 Task: Add a signature Levi Robinson containing Best wishes for a happy National Breast Cancer Awareness Month, Levi Robinson to email address softage.6@softage.net and add a folder Inquiries
Action: Mouse moved to (84, 87)
Screenshot: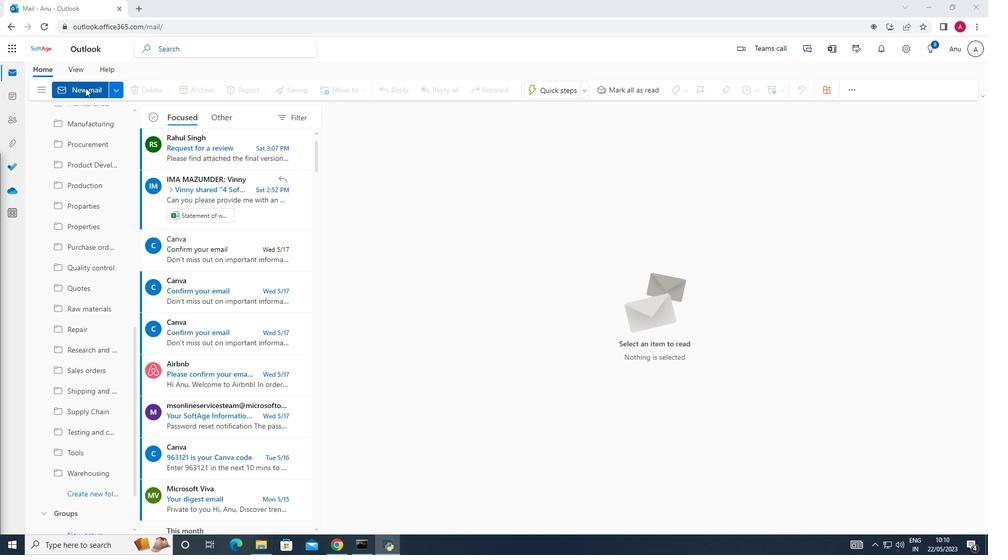 
Action: Mouse pressed left at (84, 87)
Screenshot: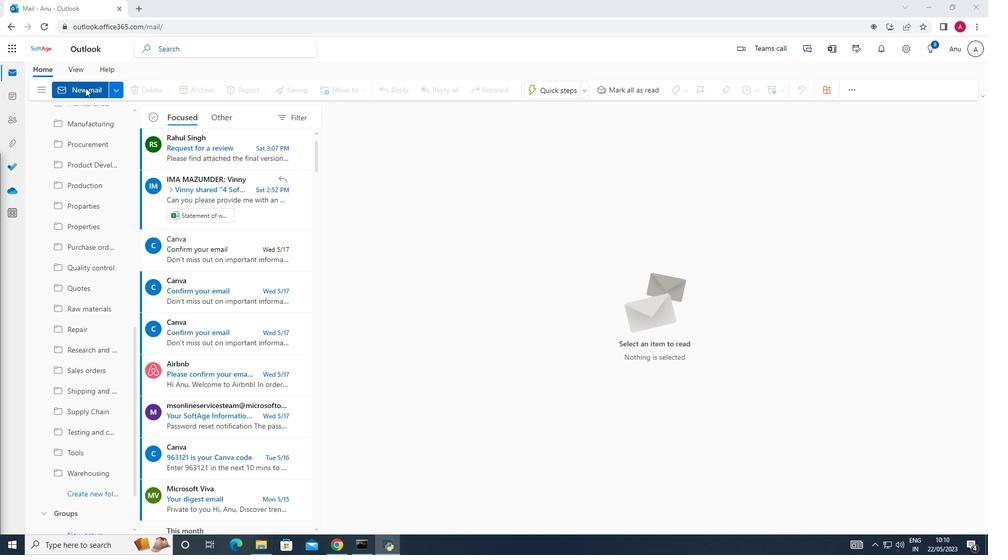 
Action: Mouse moved to (706, 93)
Screenshot: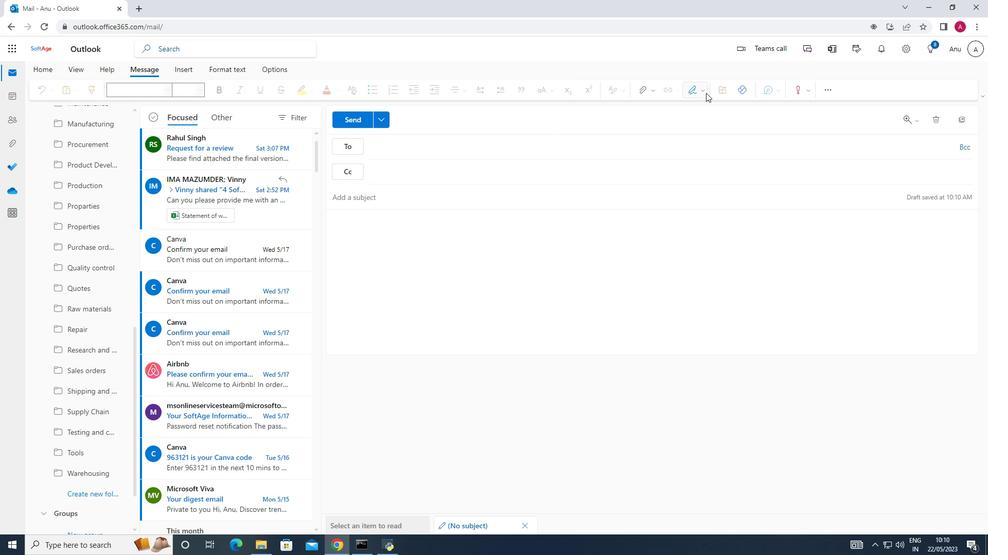 
Action: Mouse pressed left at (706, 93)
Screenshot: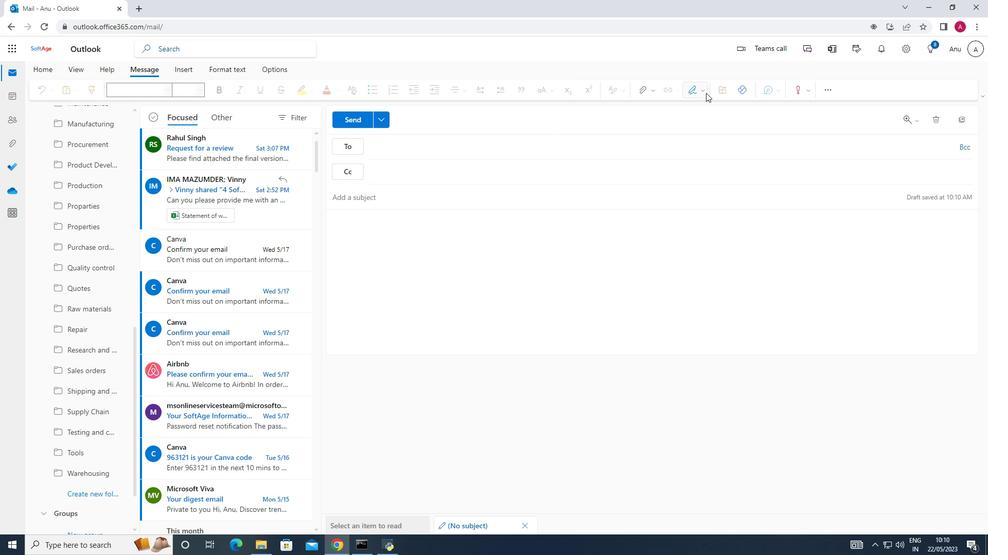 
Action: Mouse moved to (692, 127)
Screenshot: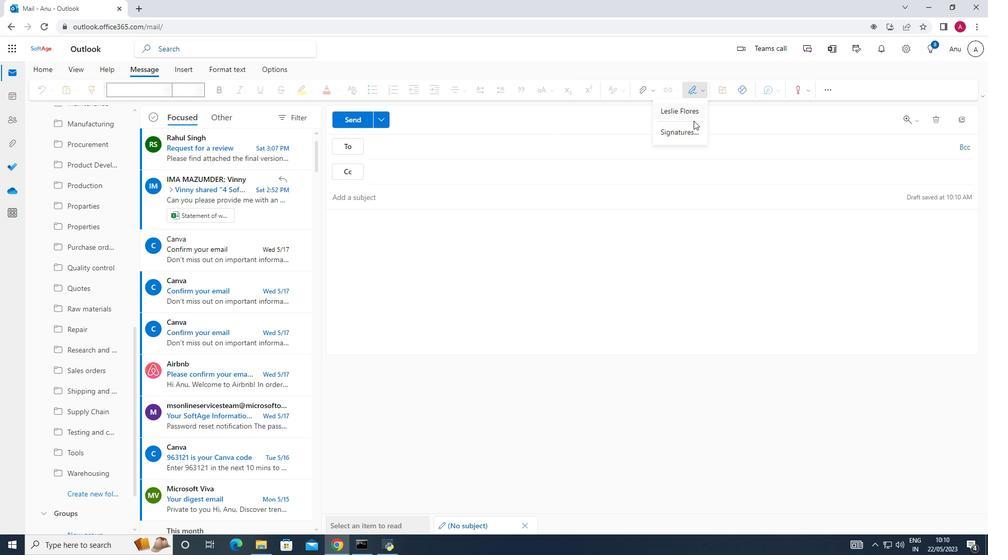 
Action: Mouse pressed left at (692, 127)
Screenshot: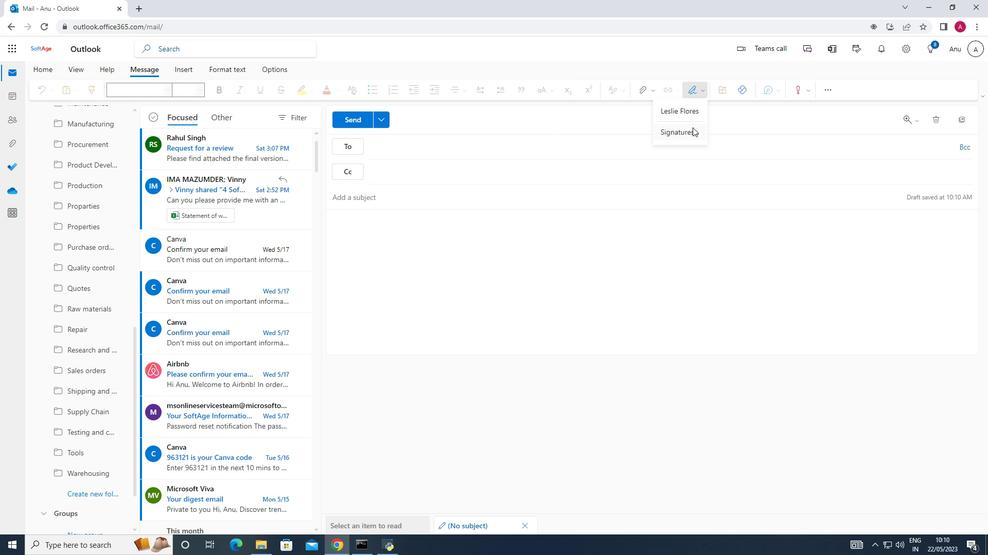 
Action: Mouse moved to (695, 175)
Screenshot: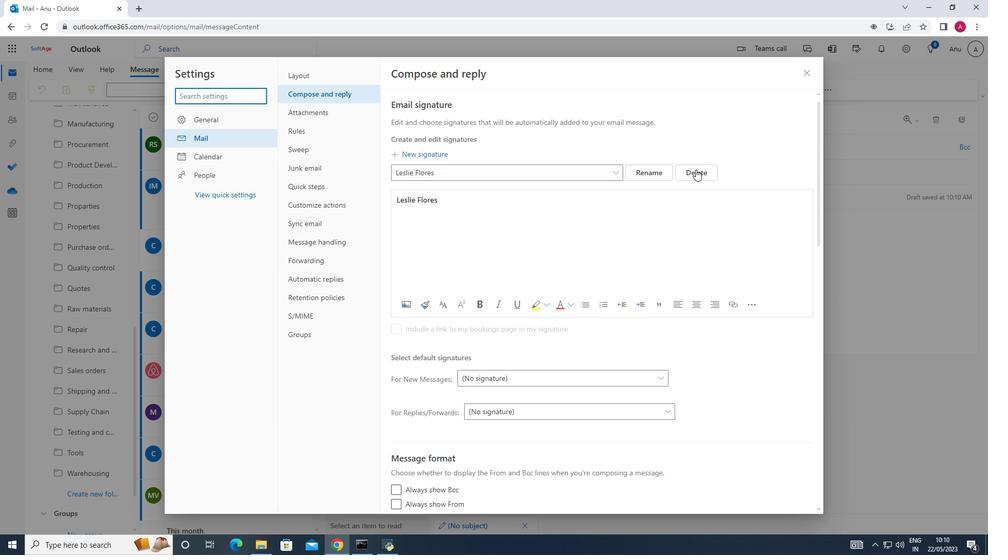 
Action: Mouse pressed left at (695, 175)
Screenshot: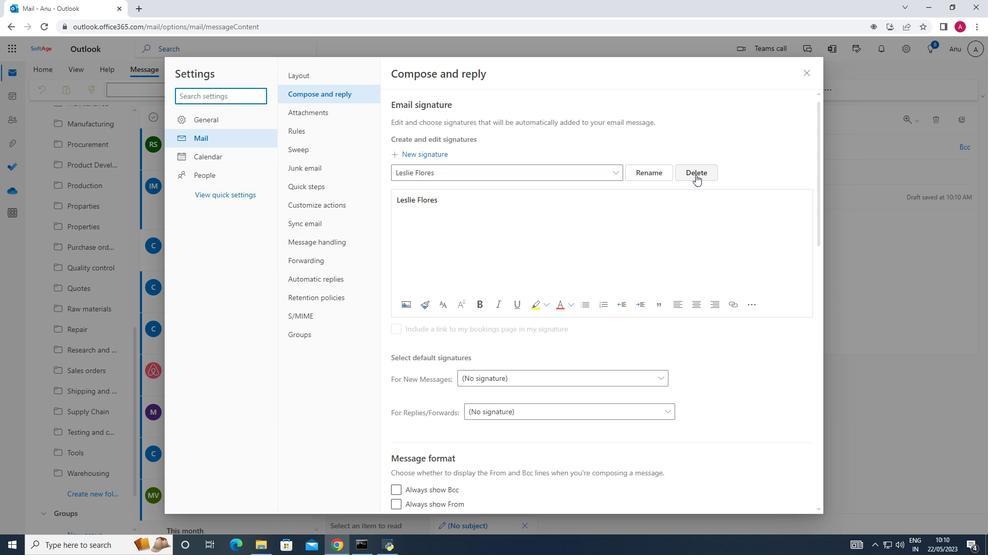 
Action: Mouse moved to (408, 172)
Screenshot: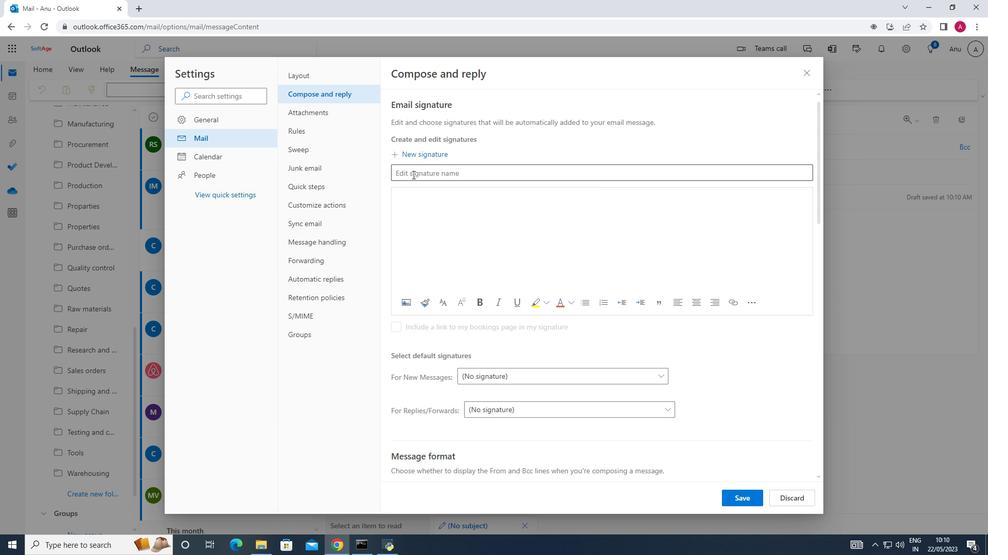 
Action: Mouse pressed left at (408, 172)
Screenshot: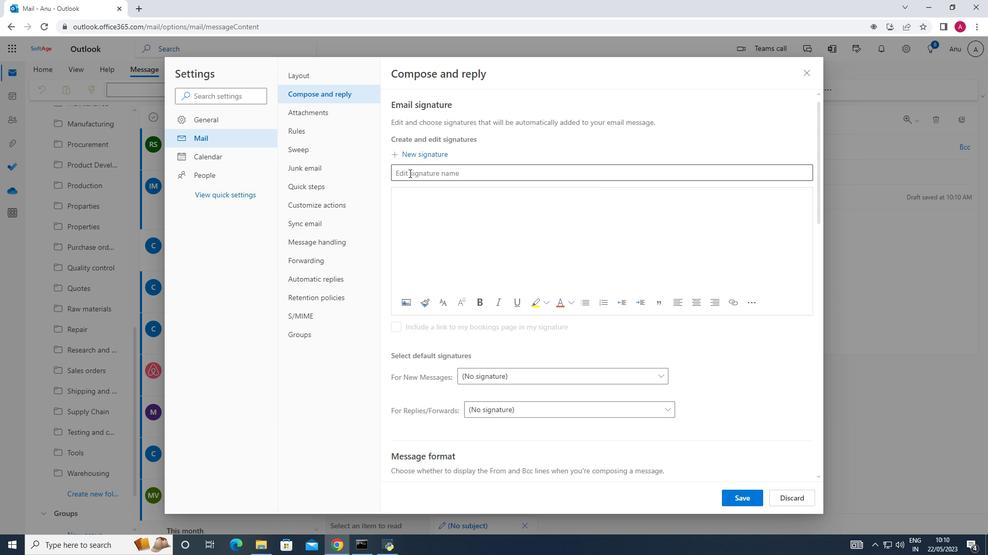 
Action: Key pressed <Key.shift_r>Levi<Key.space><Key.shift>Robinson
Screenshot: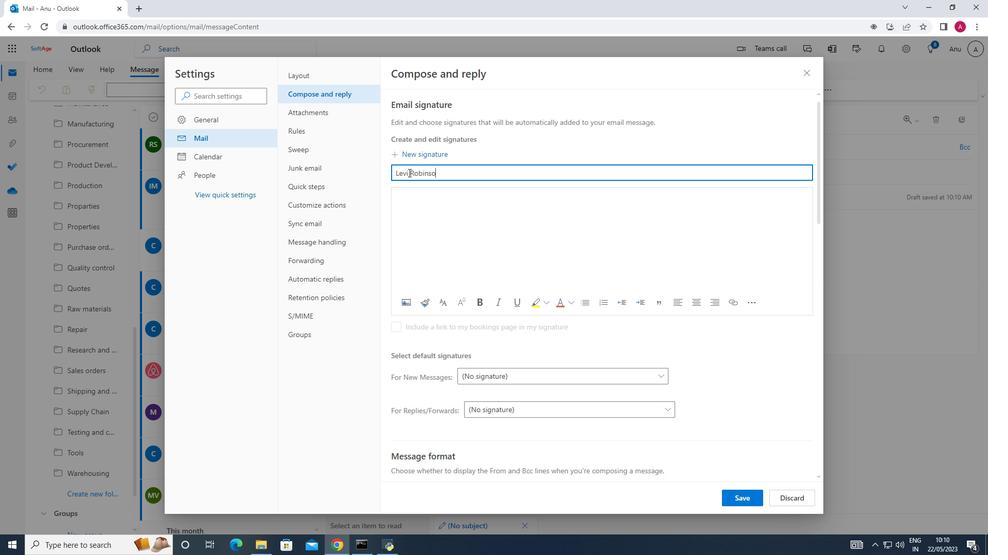 
Action: Mouse moved to (416, 201)
Screenshot: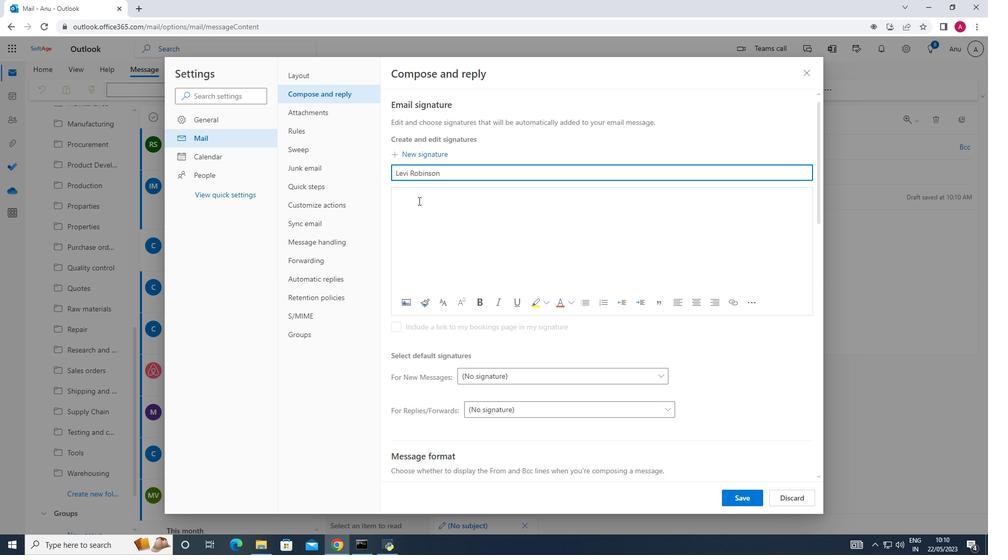 
Action: Mouse pressed left at (416, 201)
Screenshot: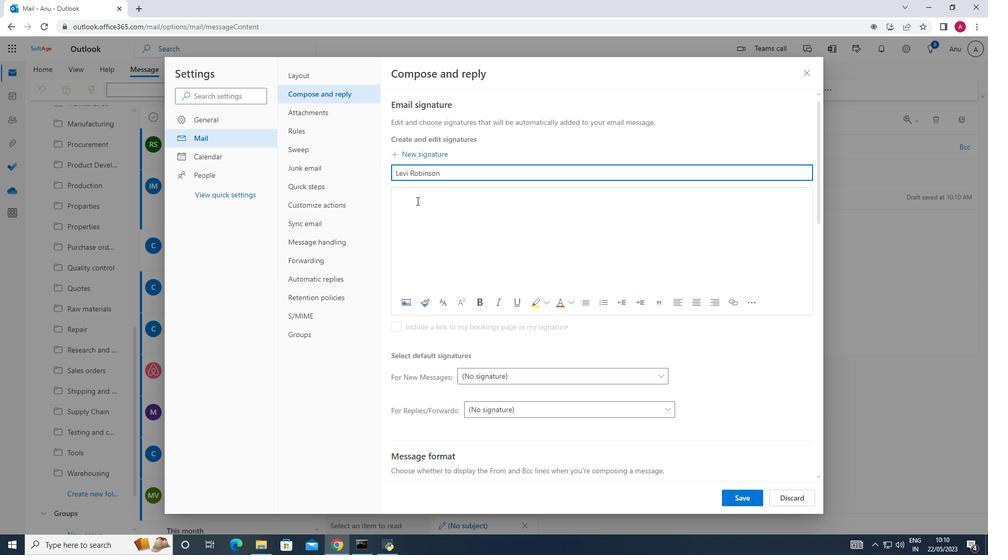 
Action: Key pressed <Key.shift_r>Levi<Key.space><Key.shift>Re<Key.backspace>obison
Screenshot: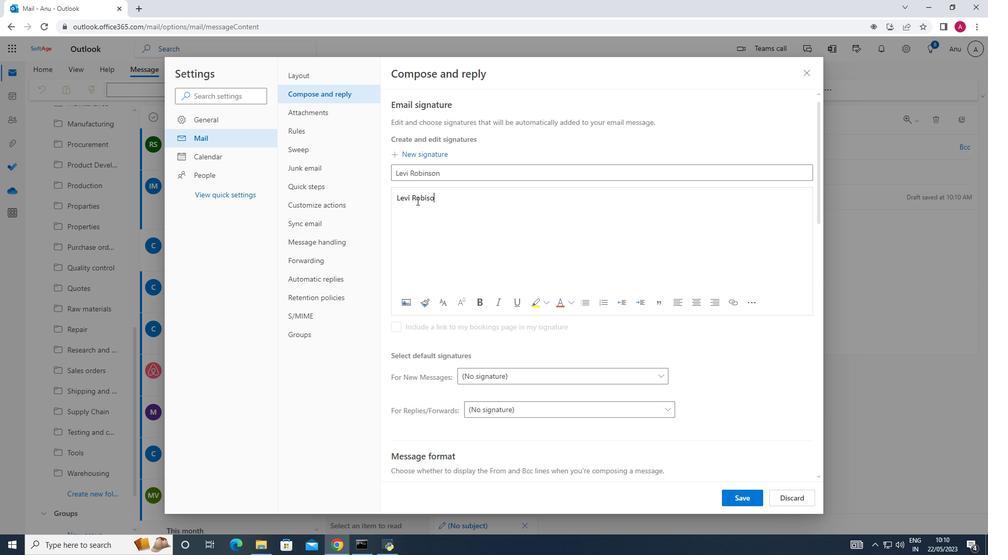 
Action: Mouse moved to (427, 196)
Screenshot: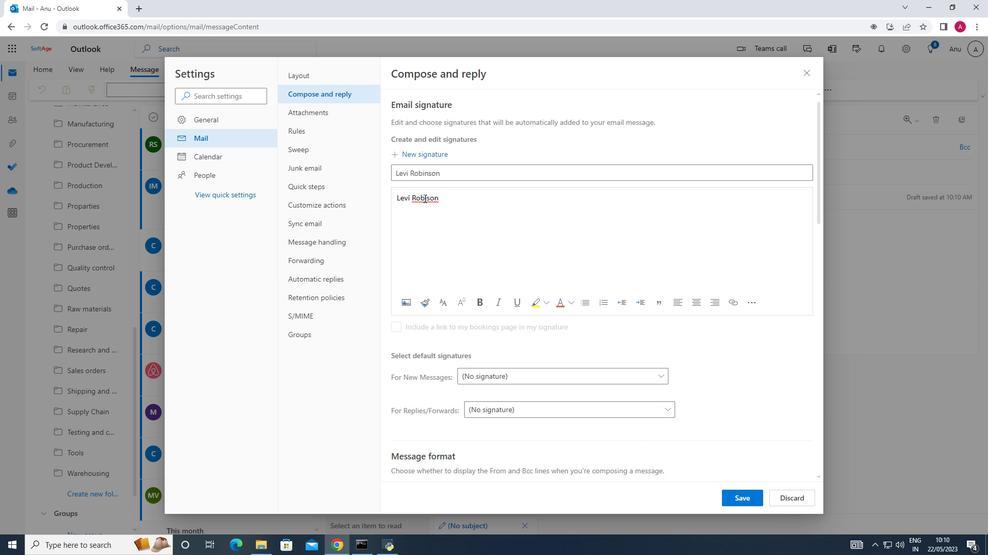 
Action: Mouse pressed left at (427, 196)
Screenshot: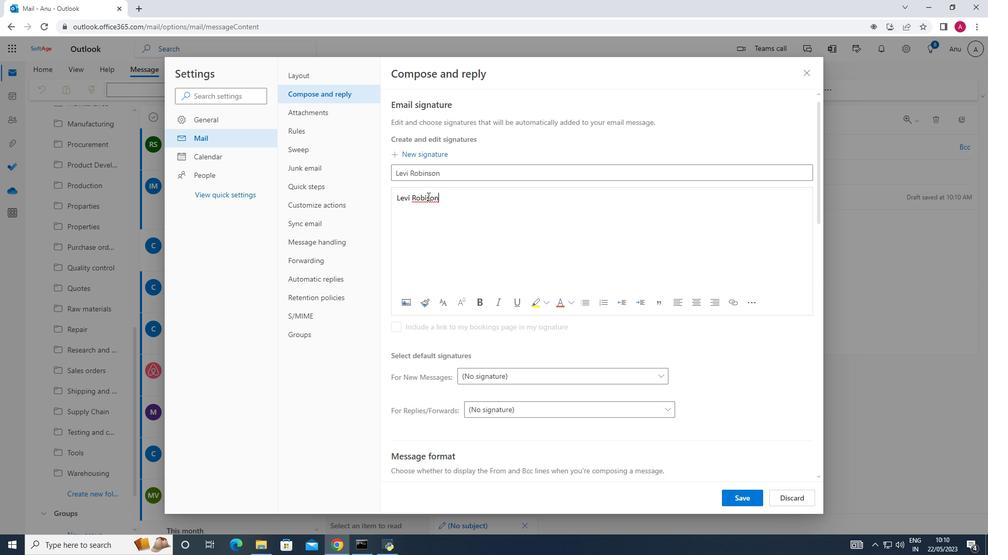 
Action: Key pressed n
Screenshot: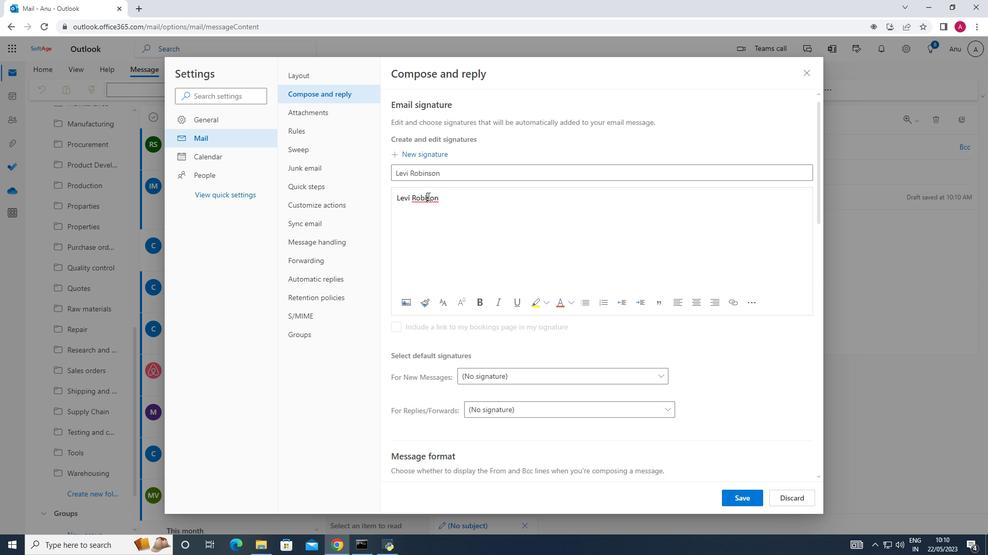 
Action: Mouse moved to (748, 496)
Screenshot: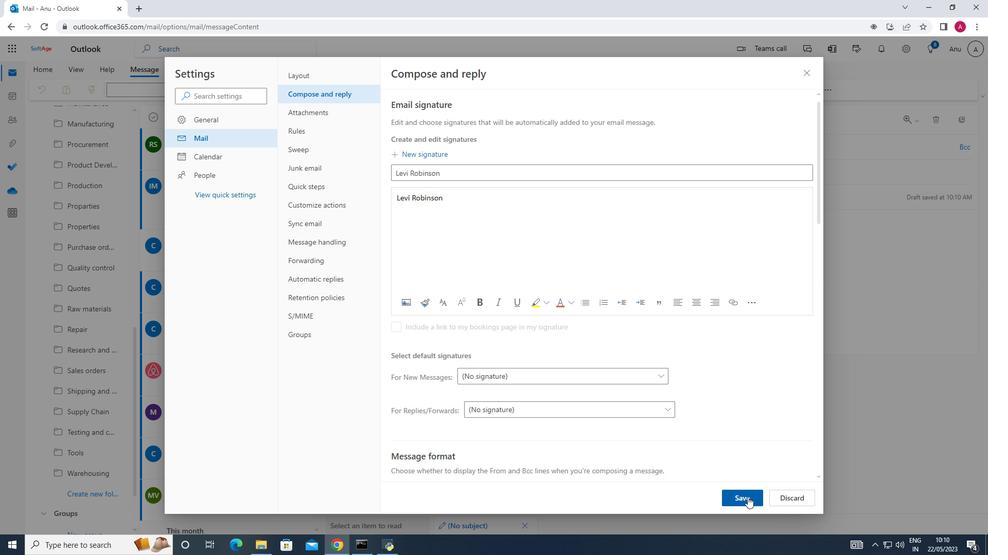
Action: Mouse pressed left at (748, 496)
Screenshot: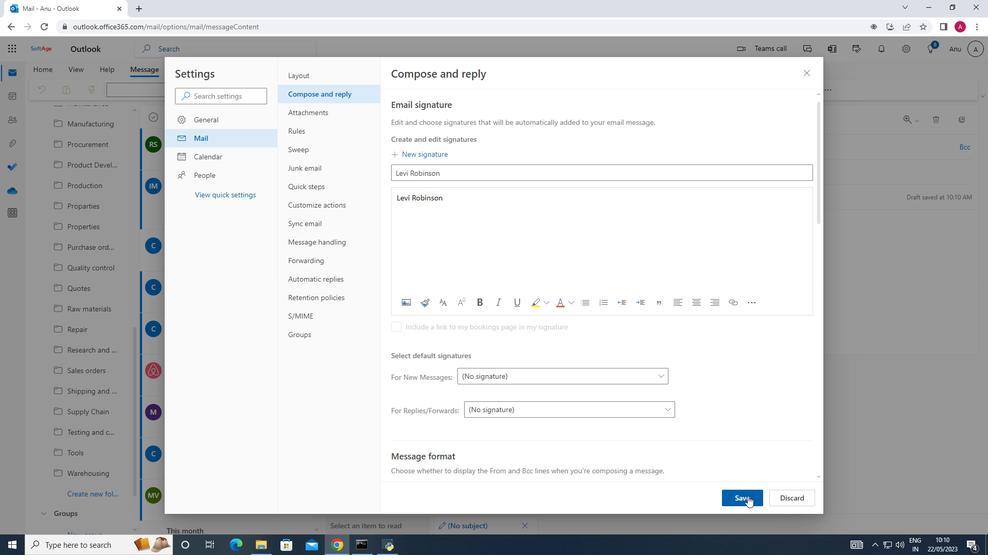 
Action: Mouse moved to (808, 76)
Screenshot: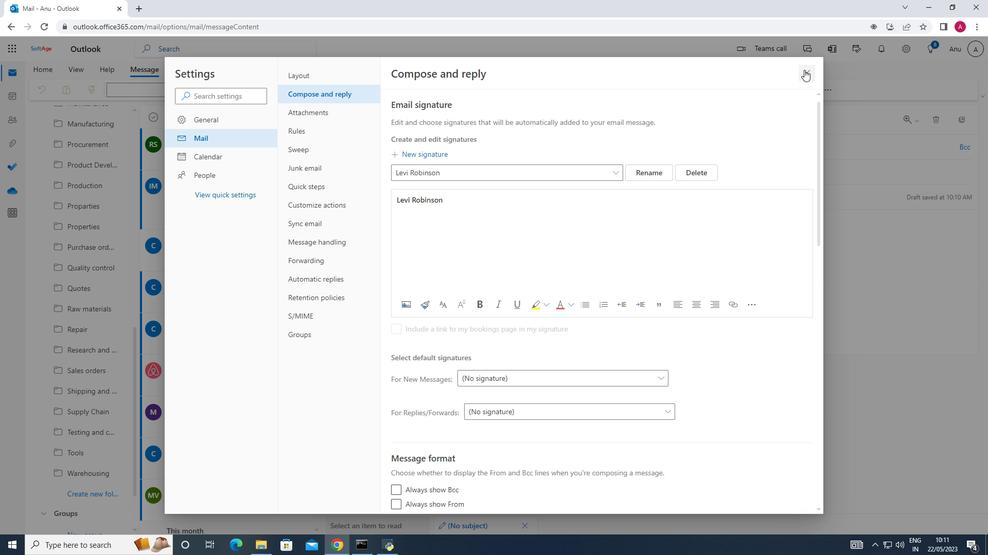 
Action: Mouse pressed left at (808, 76)
Screenshot: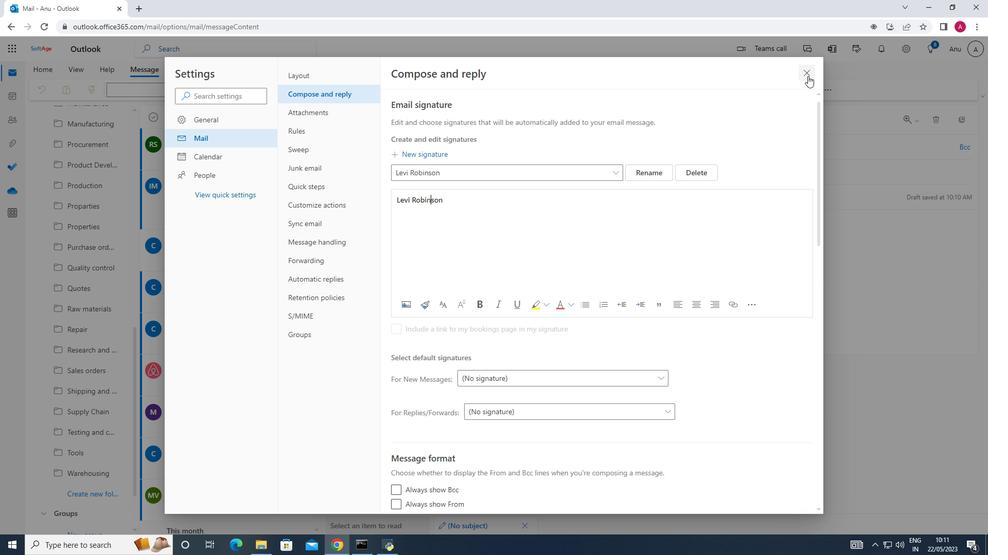 
Action: Mouse moved to (701, 93)
Screenshot: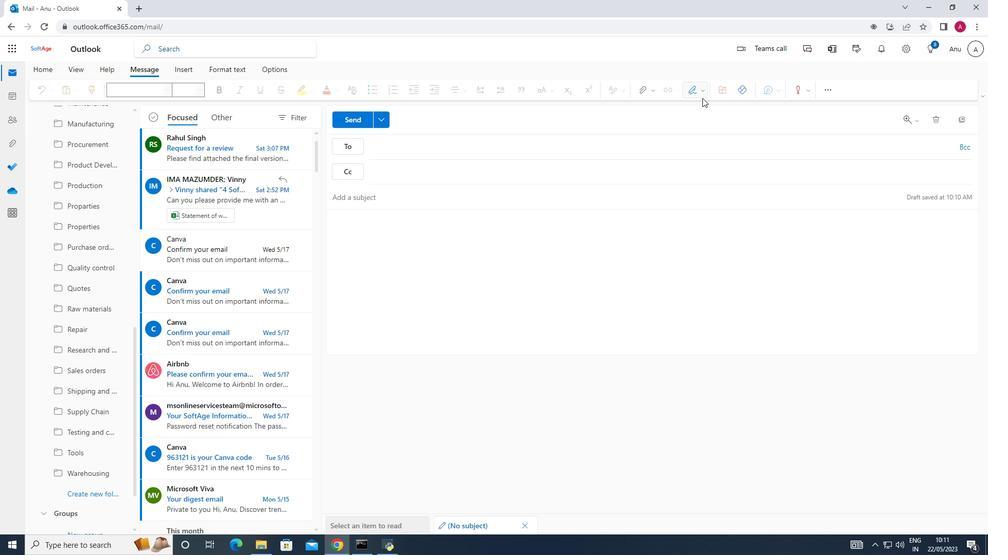 
Action: Mouse pressed left at (701, 93)
Screenshot: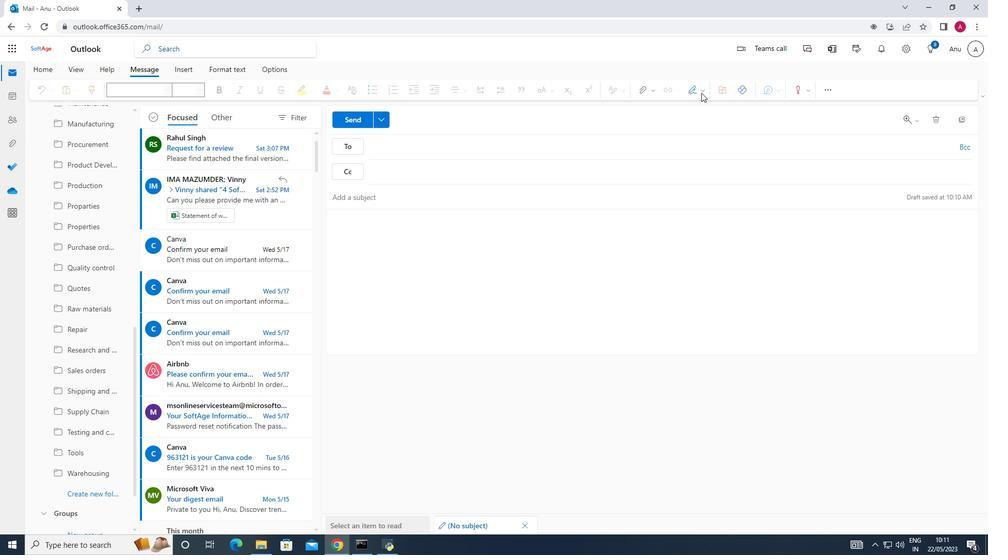 
Action: Mouse moved to (689, 106)
Screenshot: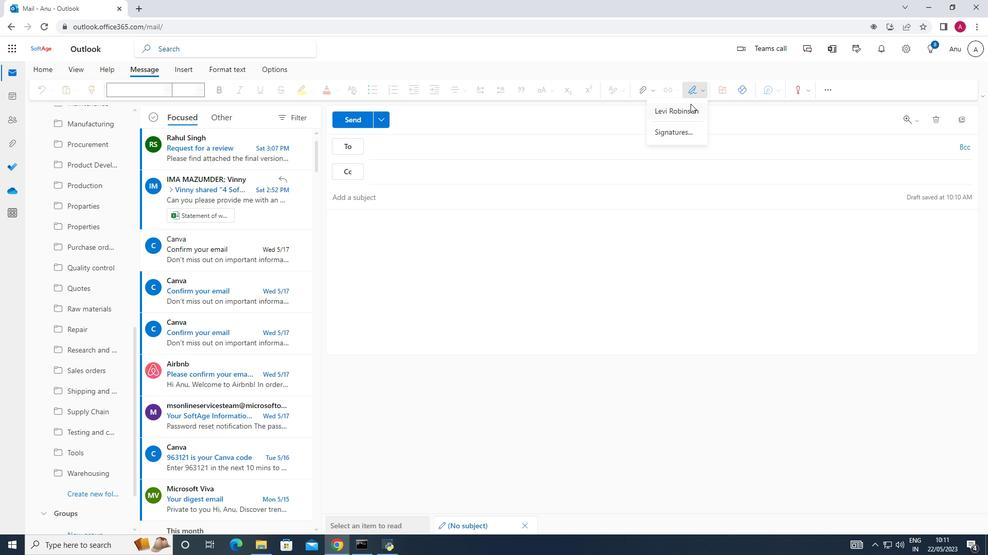 
Action: Mouse pressed left at (689, 106)
Screenshot: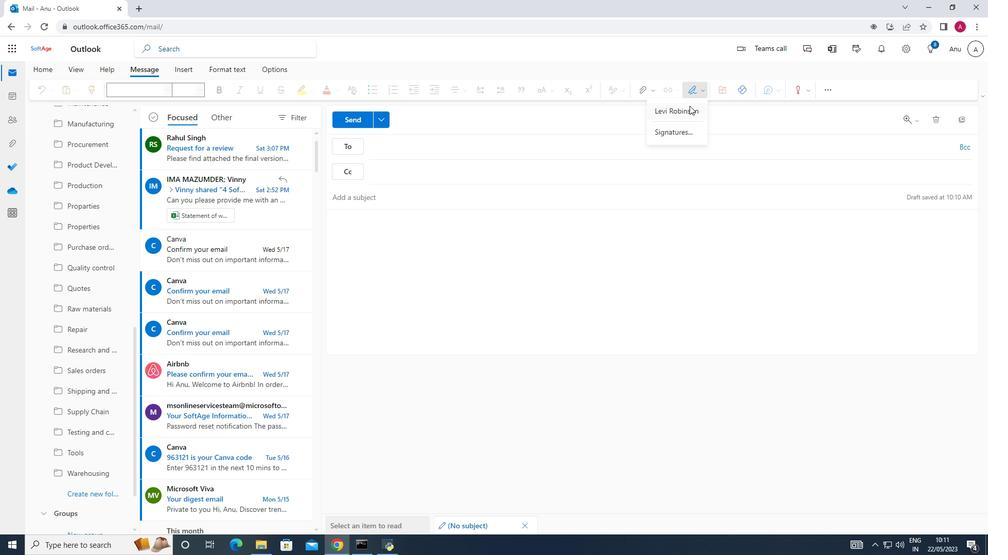 
Action: Mouse moved to (605, 167)
Screenshot: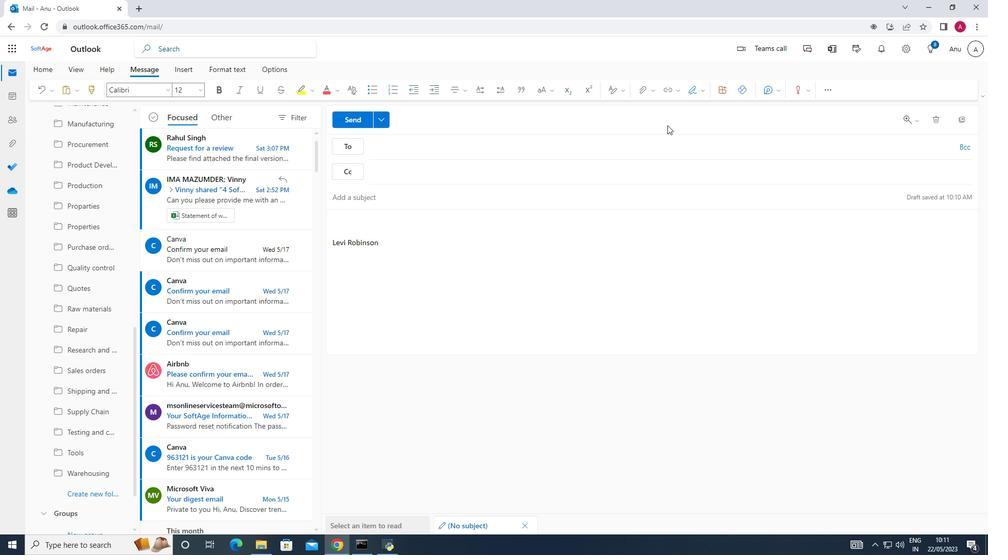 
Action: Key pressed <Key.shift>Best<Key.space>wishes<Key.space>for<Key.space>a<Key.space>happy<Key.space><Key.shift>National<Key.space><Key.shift>Breast<Key.space><Key.shift>Cancer<Key.space><Key.shift>Awareness<Key.space><Key.shift>Month.
Screenshot: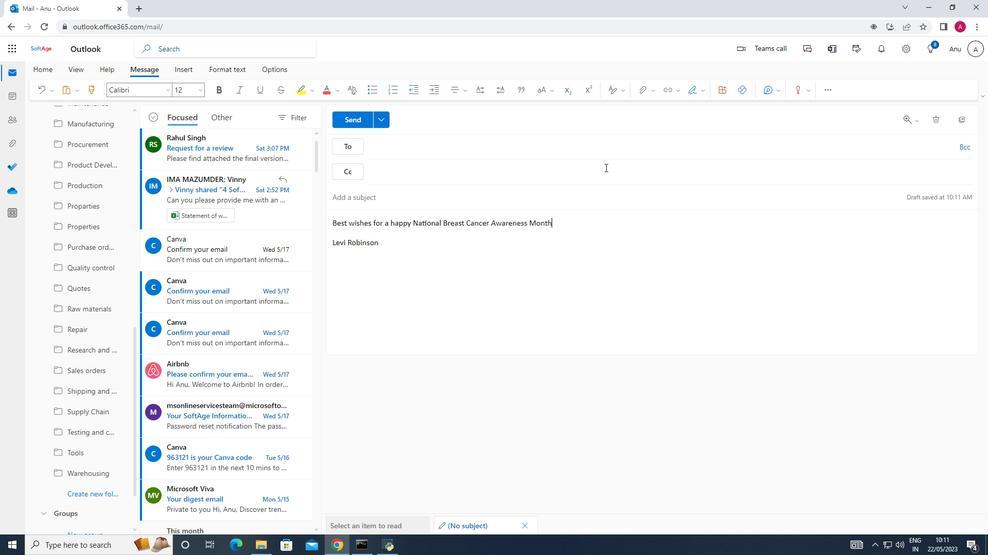 
Action: Mouse moved to (382, 122)
Screenshot: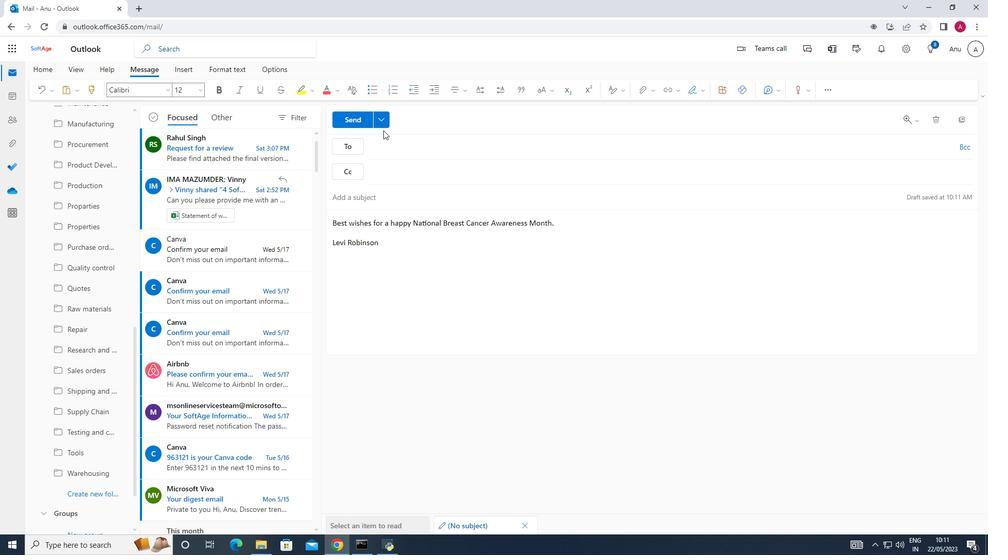 
Action: Mouse pressed left at (382, 122)
Screenshot: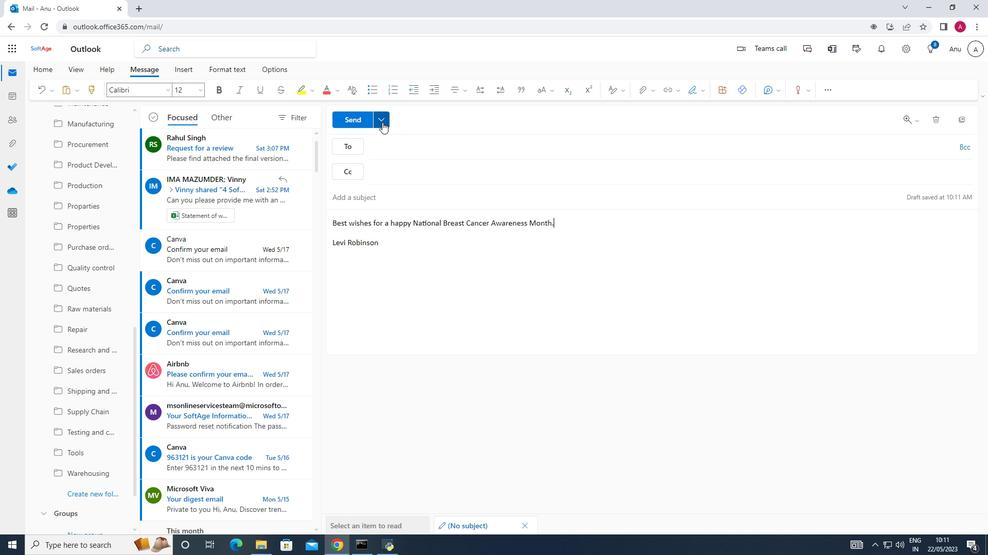 
Action: Mouse moved to (438, 143)
Screenshot: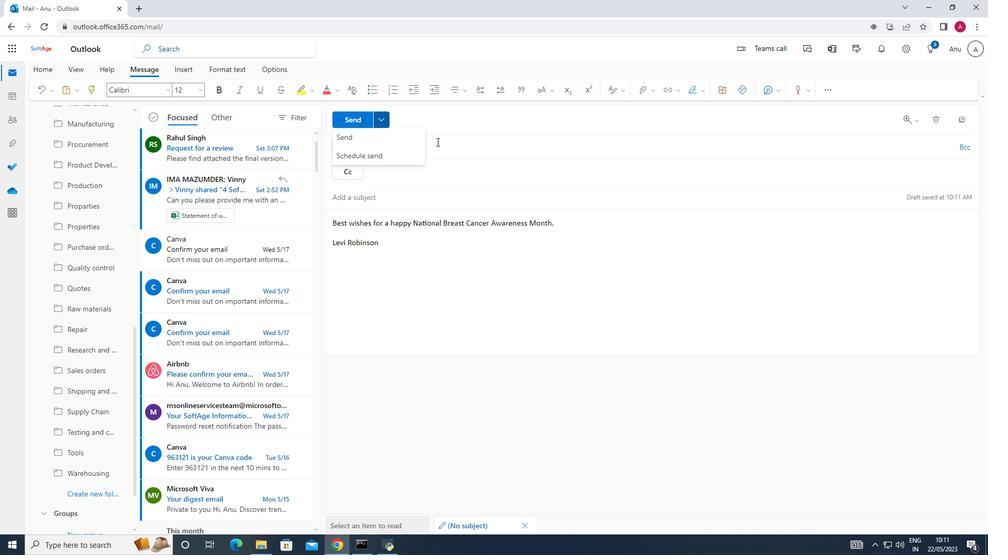 
Action: Mouse pressed left at (438, 143)
Screenshot: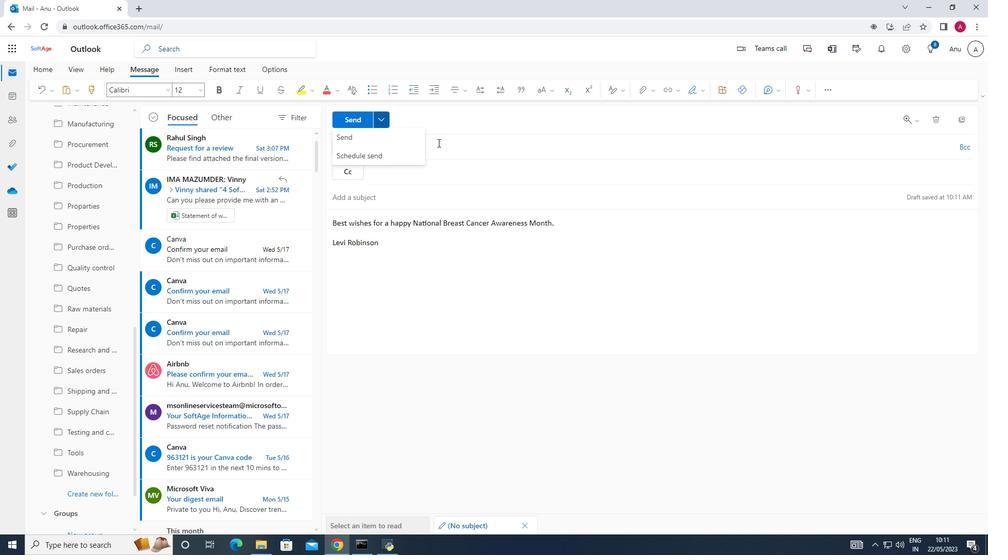 
Action: Mouse moved to (423, 147)
Screenshot: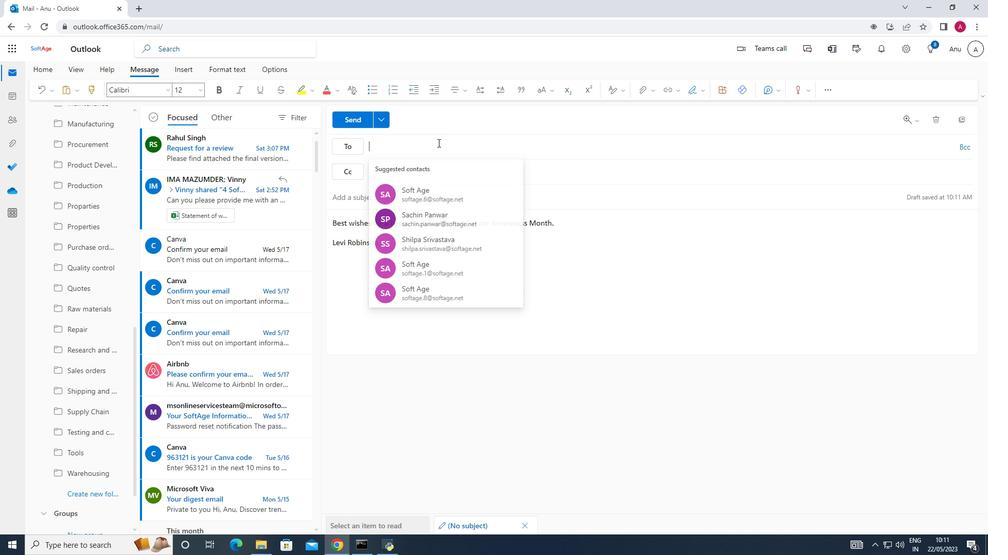 
Action: Key pressed softage.6<Key.shift>@softage.net
Screenshot: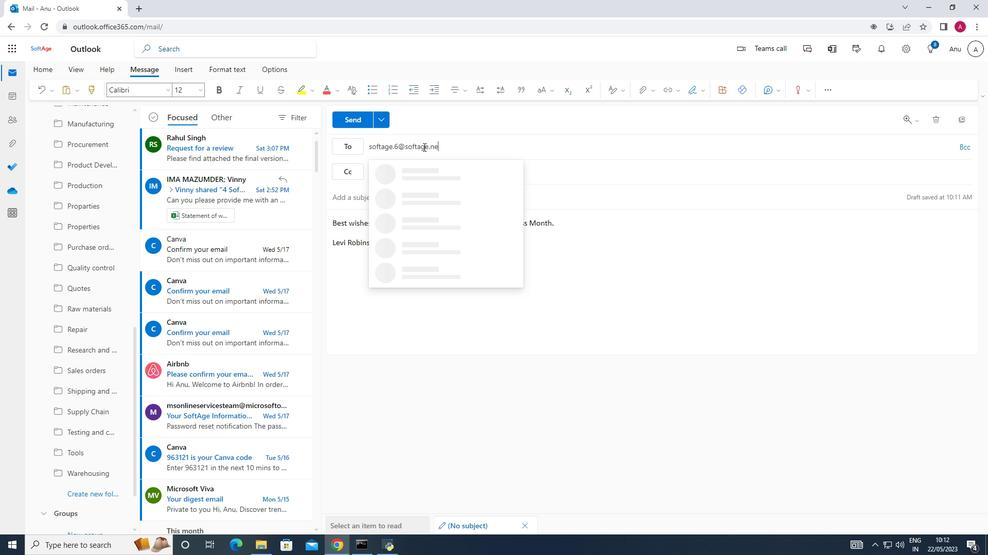 
Action: Mouse moved to (421, 168)
Screenshot: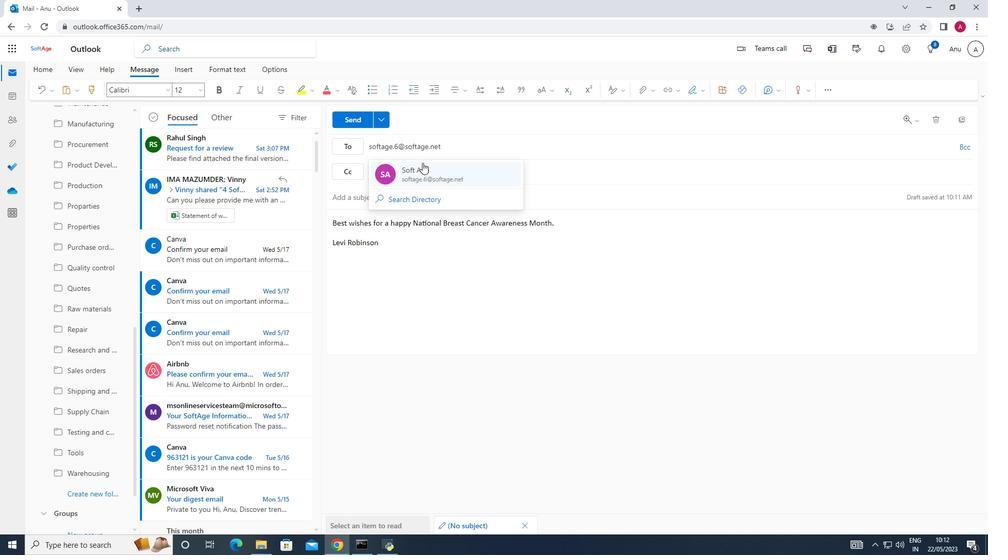 
Action: Mouse pressed left at (421, 168)
Screenshot: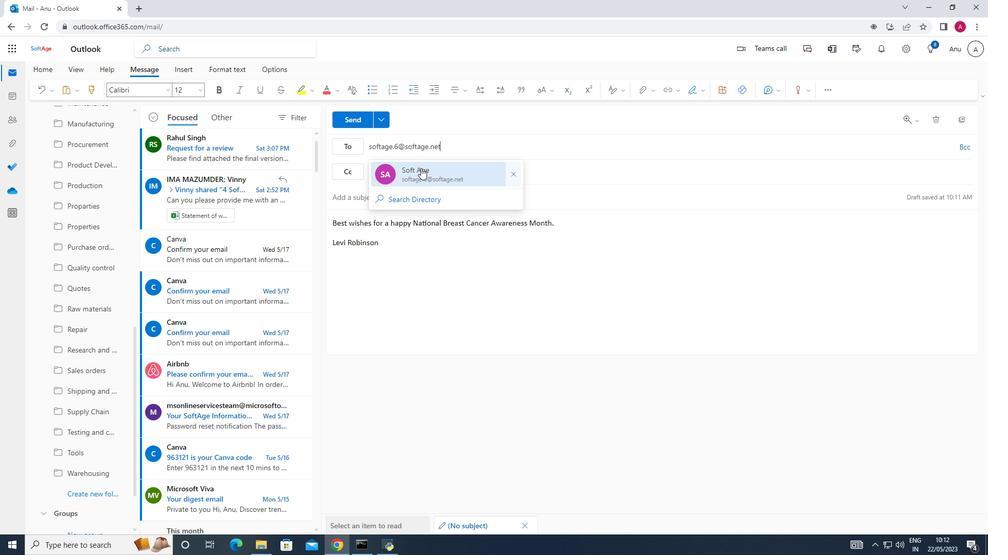 
Action: Mouse moved to (101, 493)
Screenshot: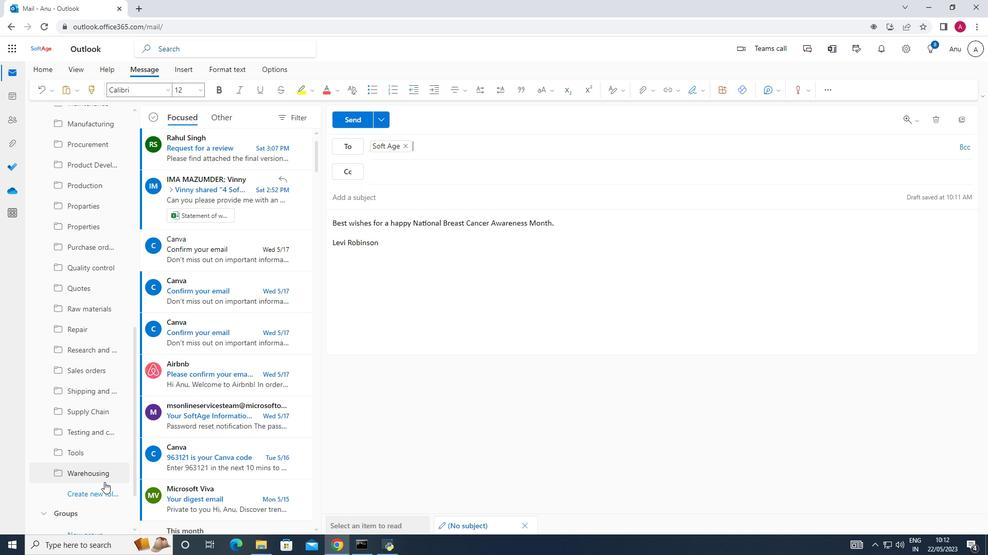 
Action: Mouse pressed left at (101, 493)
Screenshot: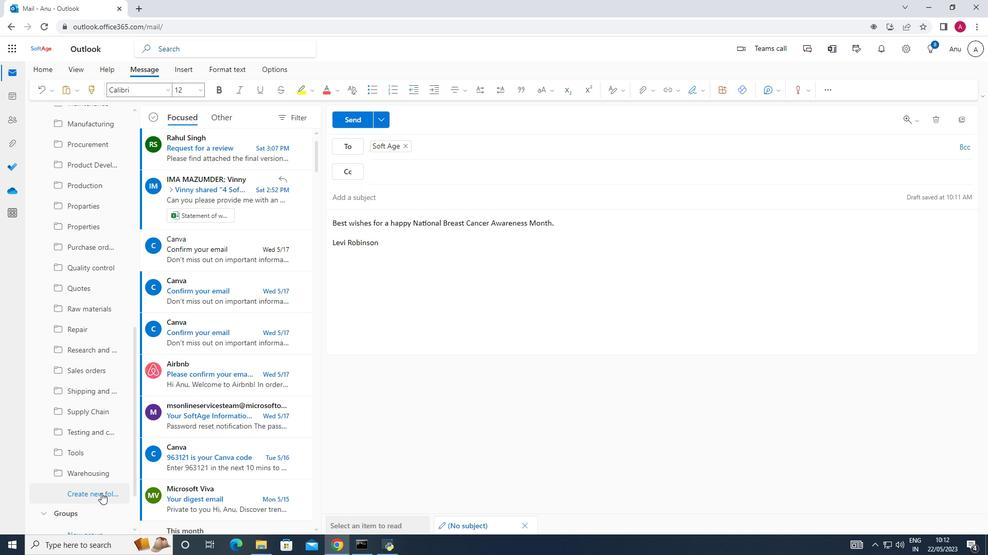 
Action: Mouse moved to (80, 496)
Screenshot: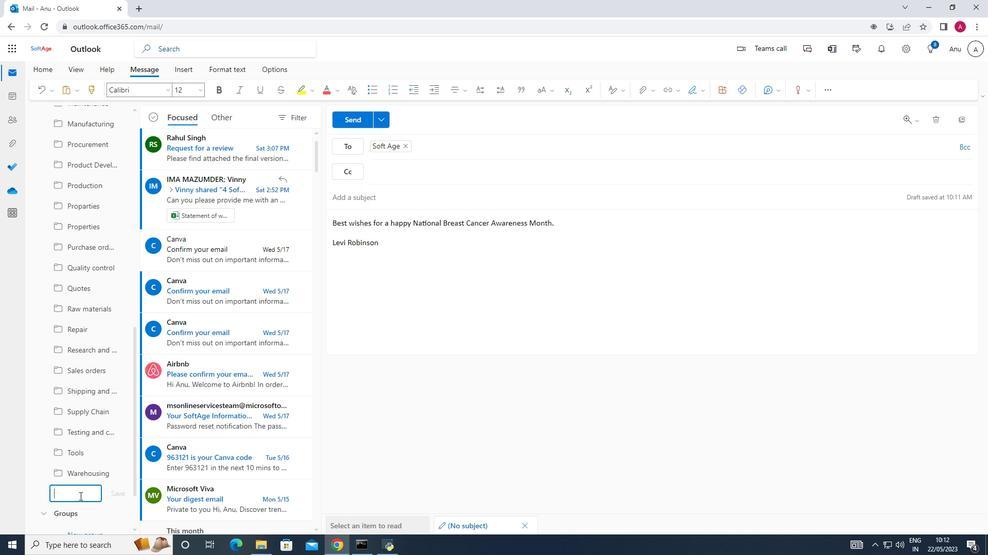 
Action: Key pressed <Key.shift_r>Inquiries
Screenshot: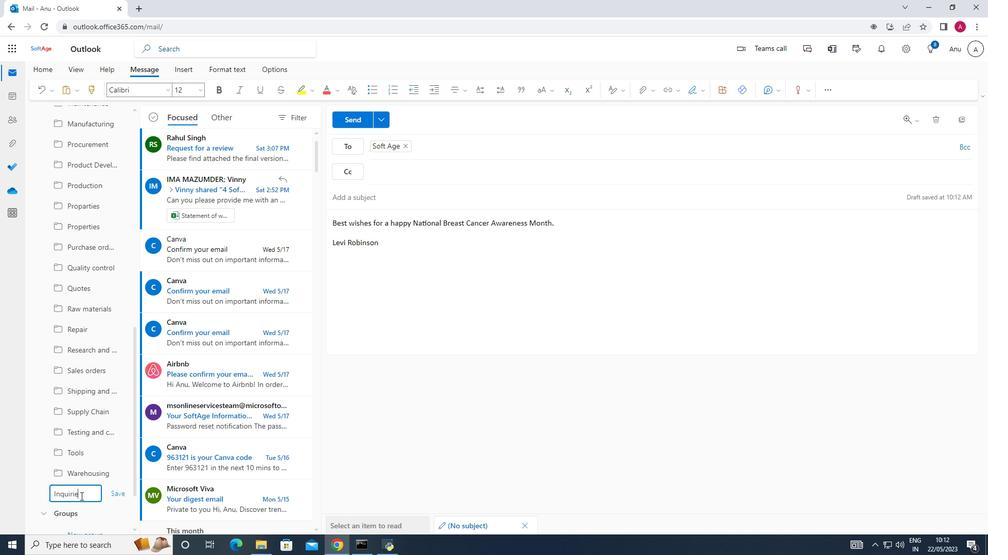 
Action: Mouse moved to (119, 495)
Screenshot: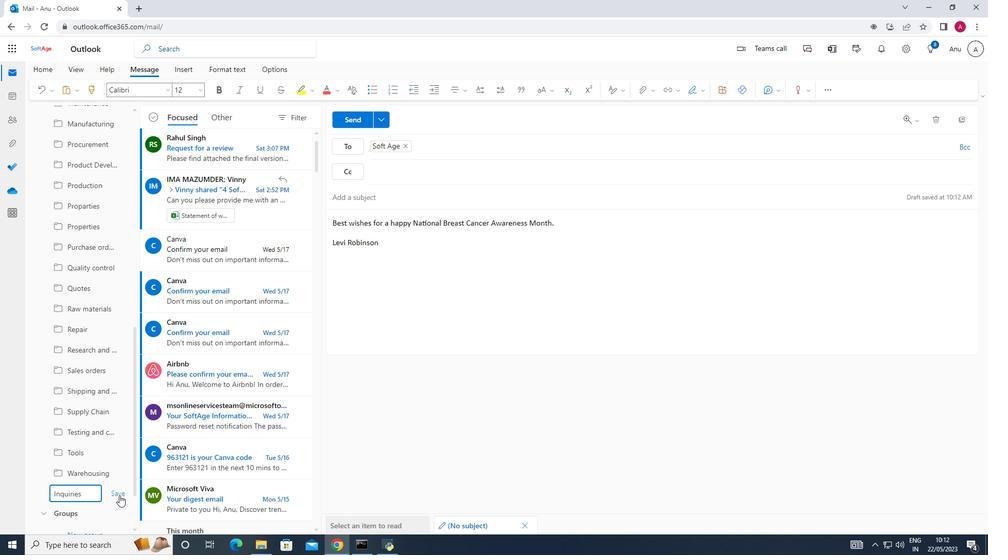 
Action: Mouse pressed left at (119, 495)
Screenshot: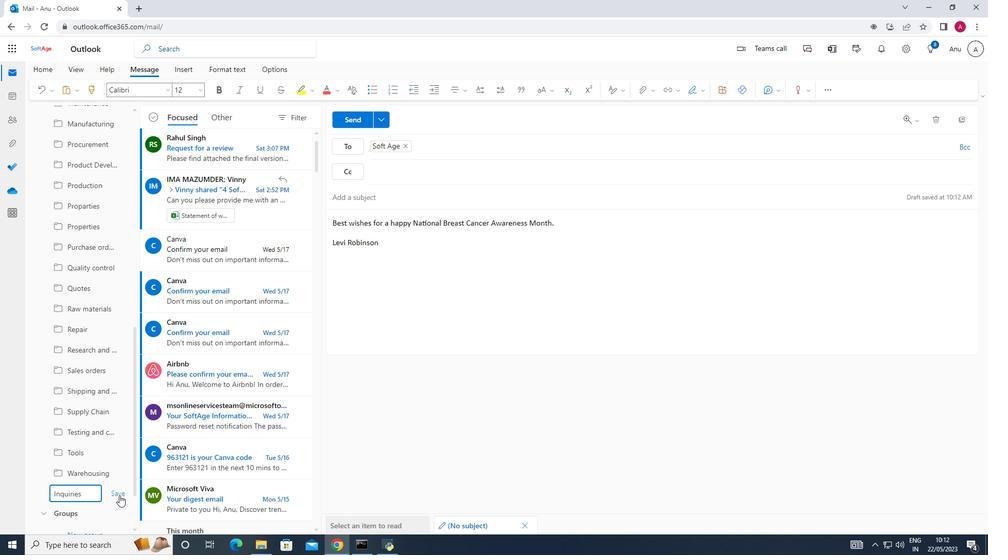 
Action: Mouse moved to (361, 119)
Screenshot: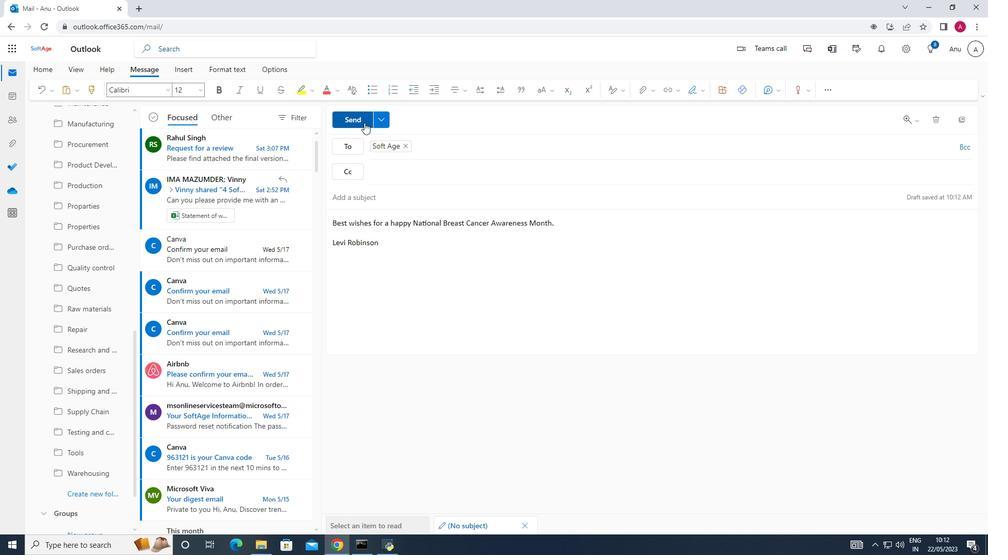 
Action: Mouse pressed left at (361, 119)
Screenshot: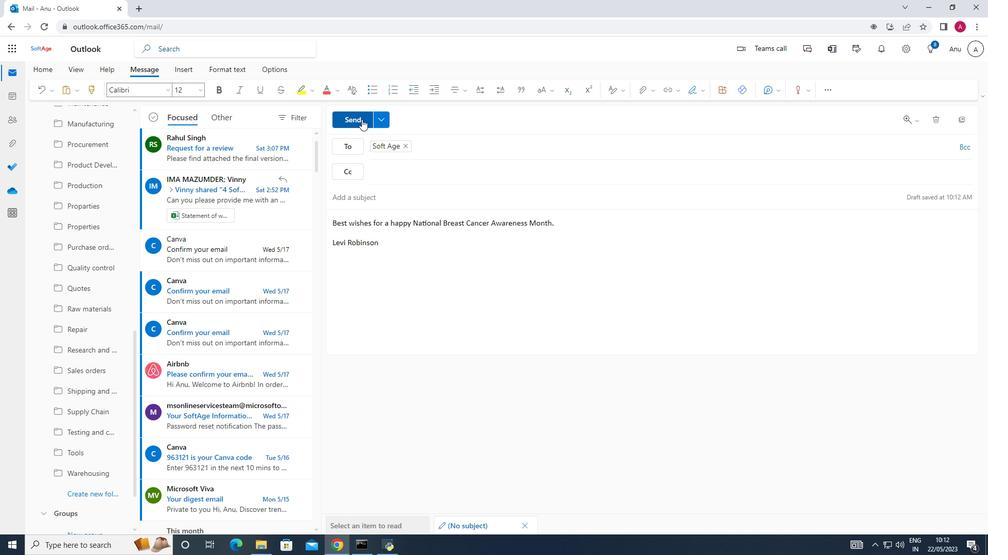 
Action: Mouse moved to (488, 307)
Screenshot: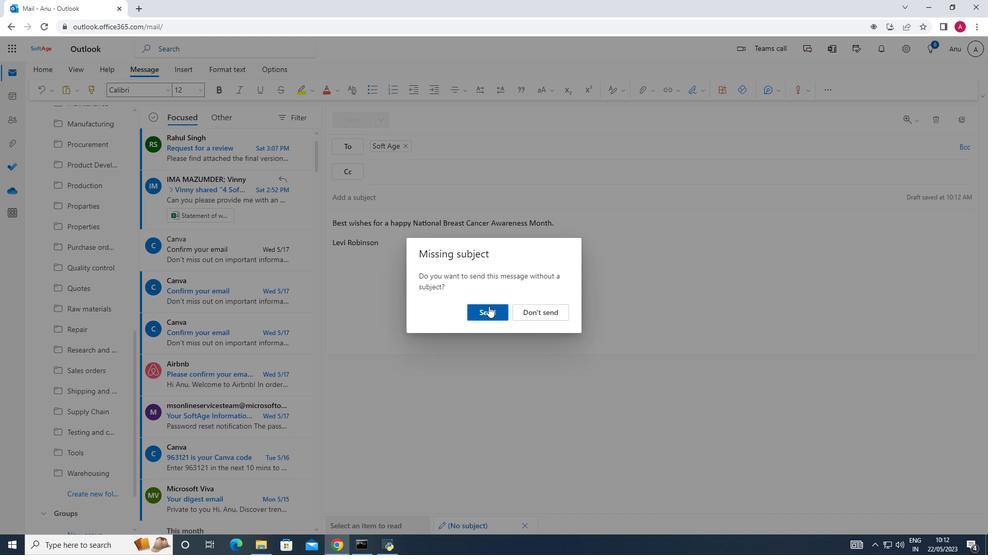 
Action: Mouse pressed left at (488, 307)
Screenshot: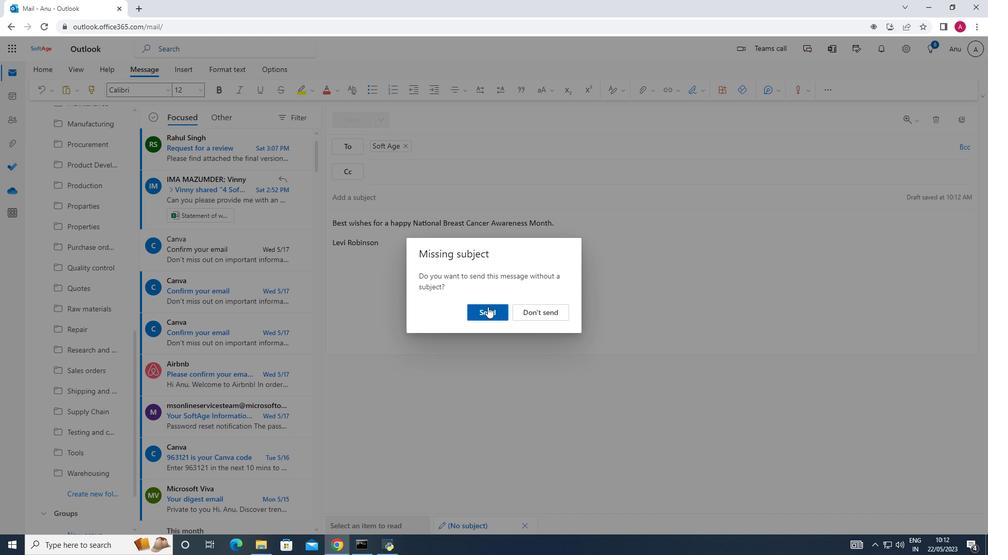 
